 Task: Assign Person0003 as Assignee of Child Issue ChildIssue0013 of Issue Issue0007 in Backlog  in Scrum Project Project0002 in Jira
Action: Mouse moved to (430, 484)
Screenshot: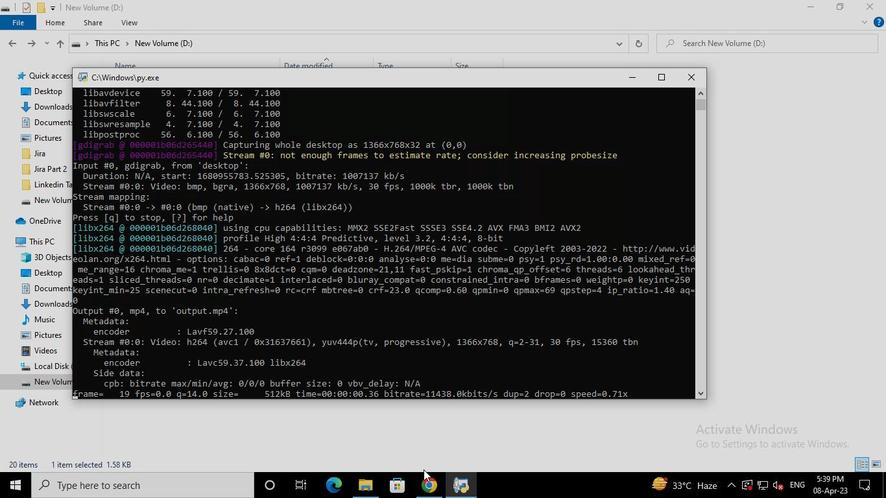 
Action: Mouse pressed left at (430, 484)
Screenshot: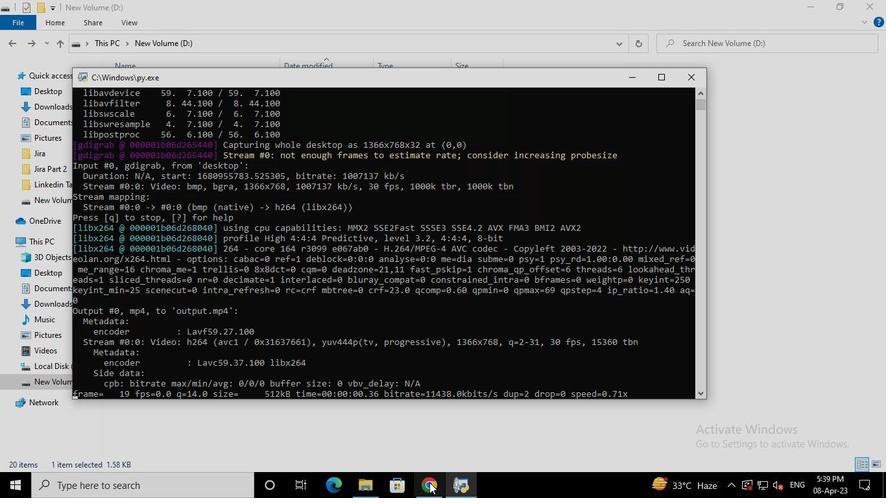 
Action: Mouse moved to (93, 204)
Screenshot: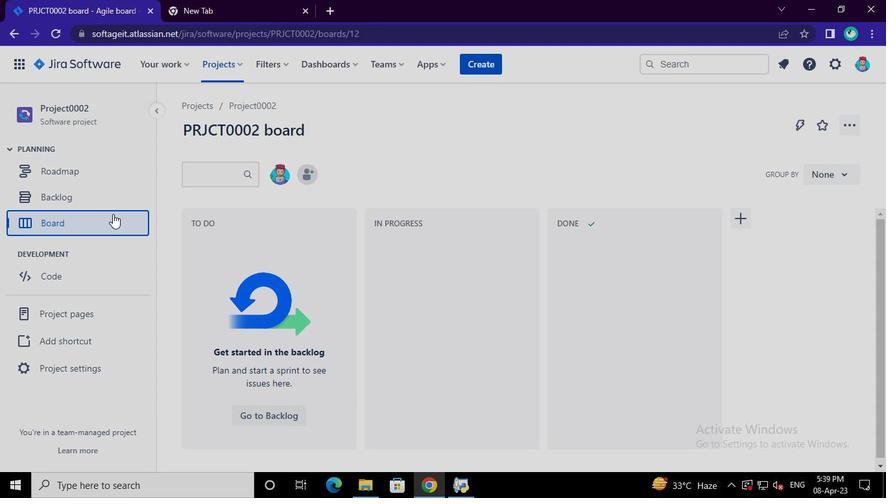 
Action: Mouse pressed left at (93, 204)
Screenshot: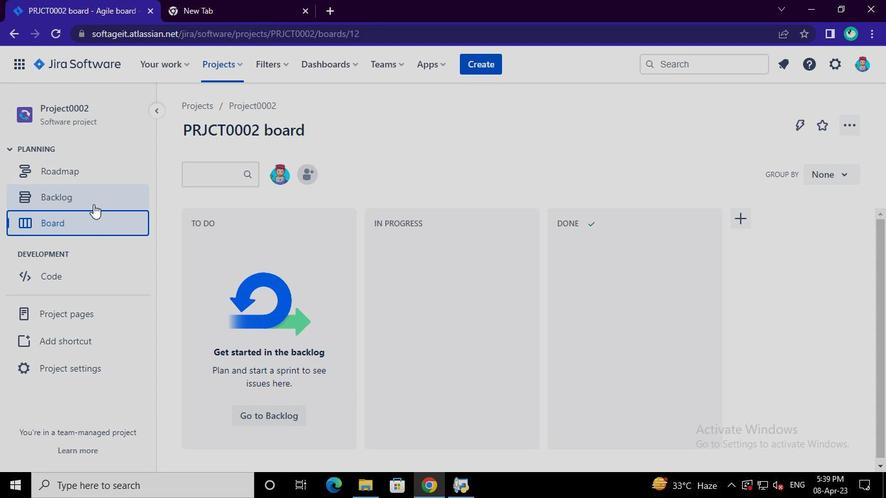 
Action: Mouse moved to (299, 387)
Screenshot: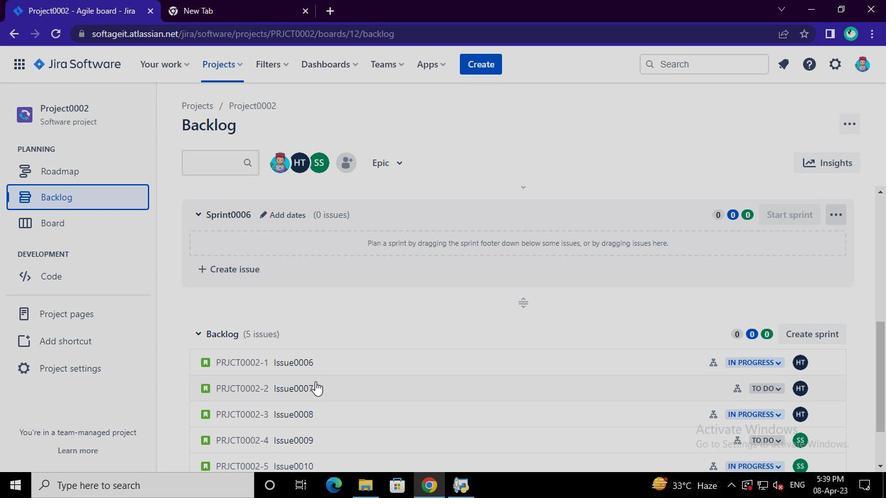 
Action: Mouse pressed left at (299, 387)
Screenshot: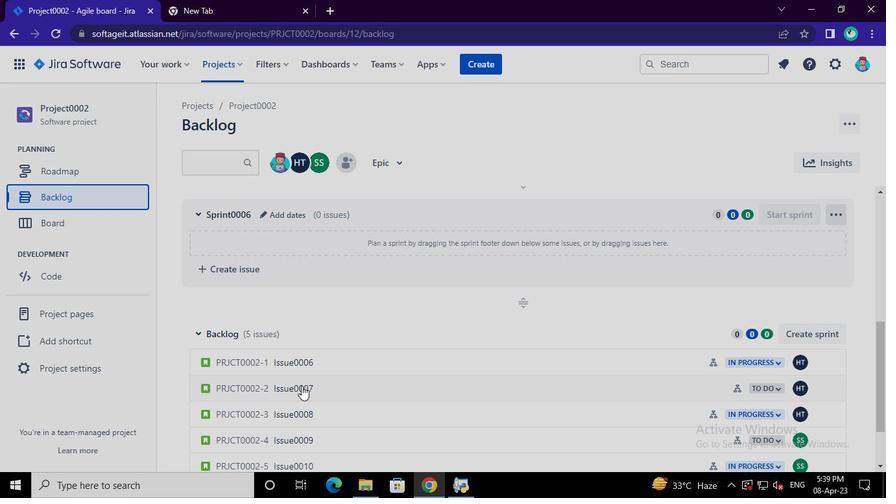 
Action: Mouse moved to (803, 346)
Screenshot: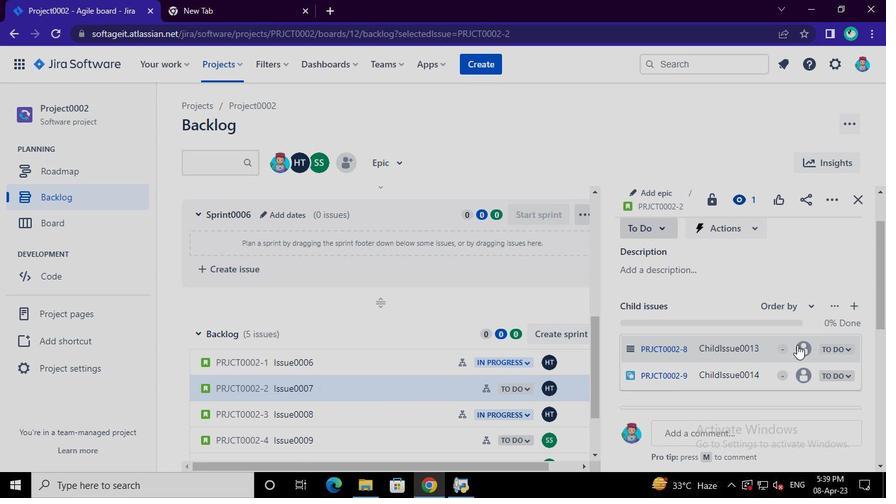 
Action: Mouse pressed left at (803, 346)
Screenshot: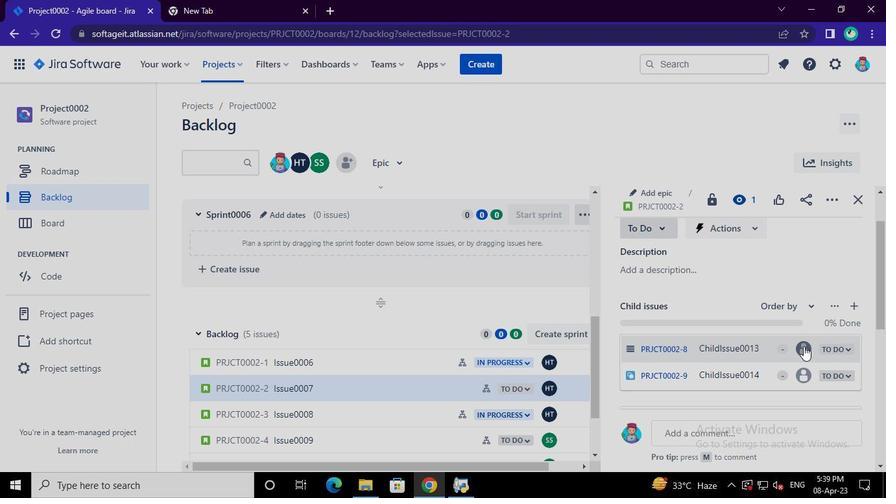 
Action: Mouse moved to (689, 432)
Screenshot: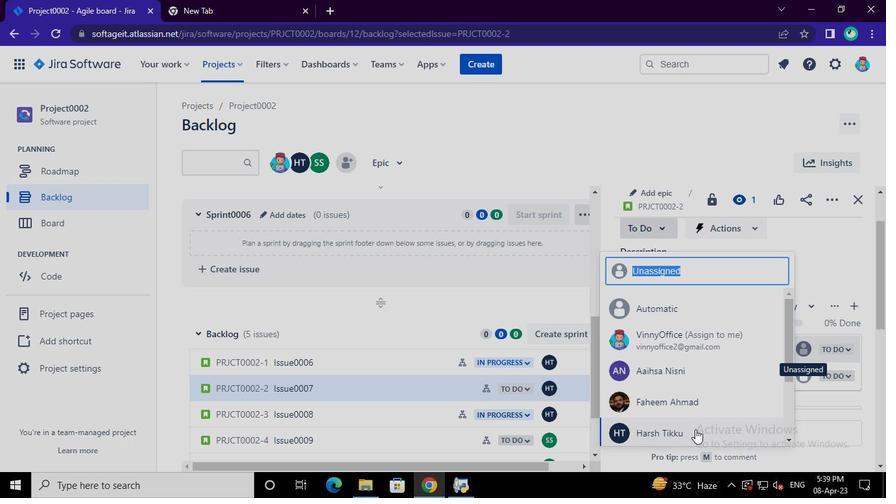 
Action: Mouse pressed left at (689, 432)
Screenshot: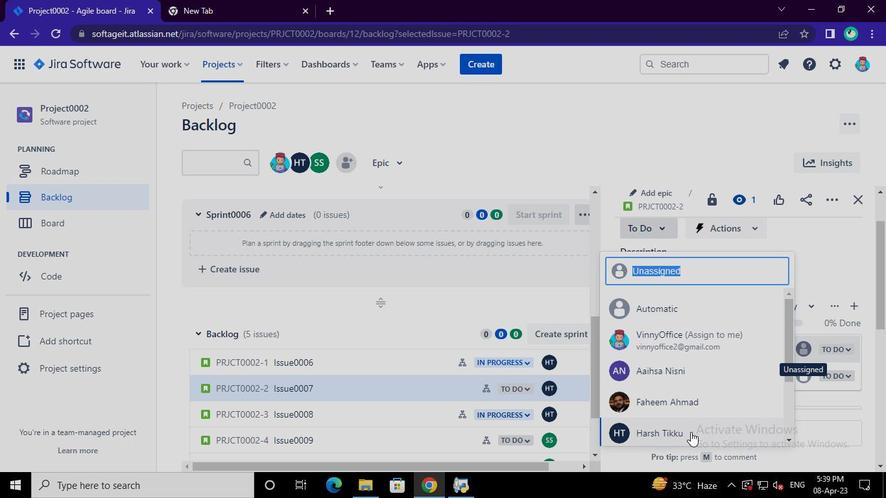 
Action: Mouse moved to (469, 487)
Screenshot: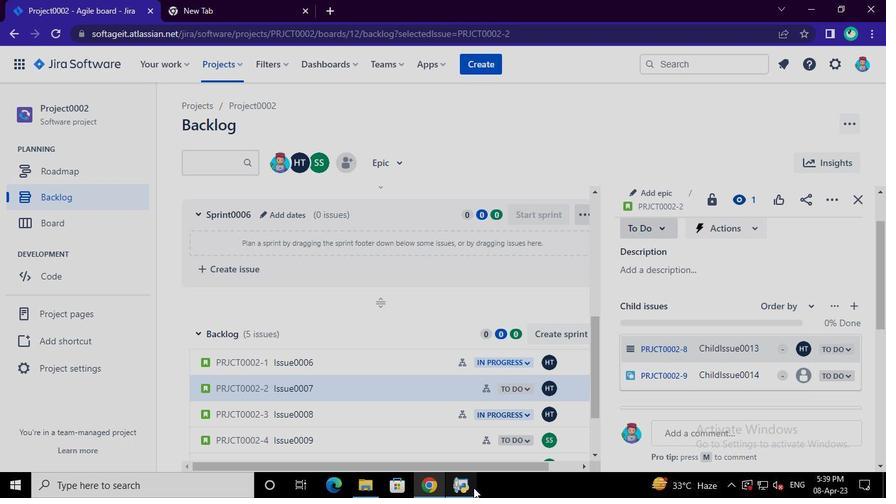 
Action: Mouse pressed left at (469, 487)
Screenshot: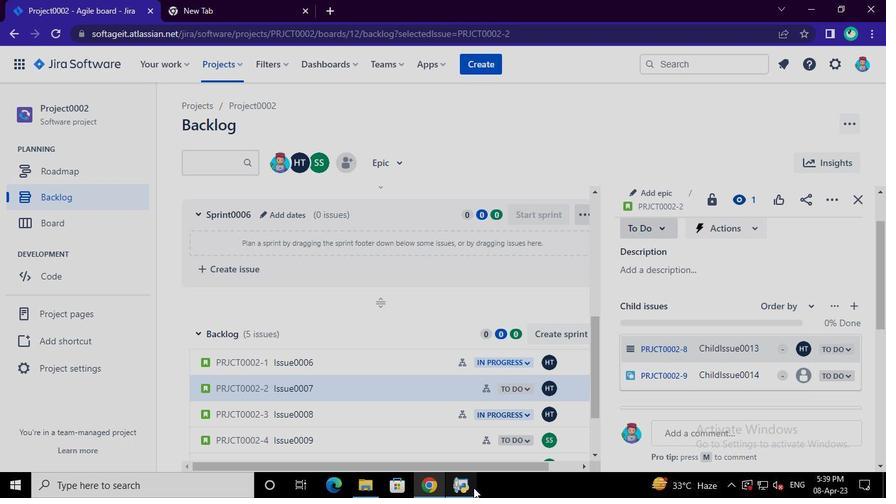 
Action: Mouse moved to (692, 81)
Screenshot: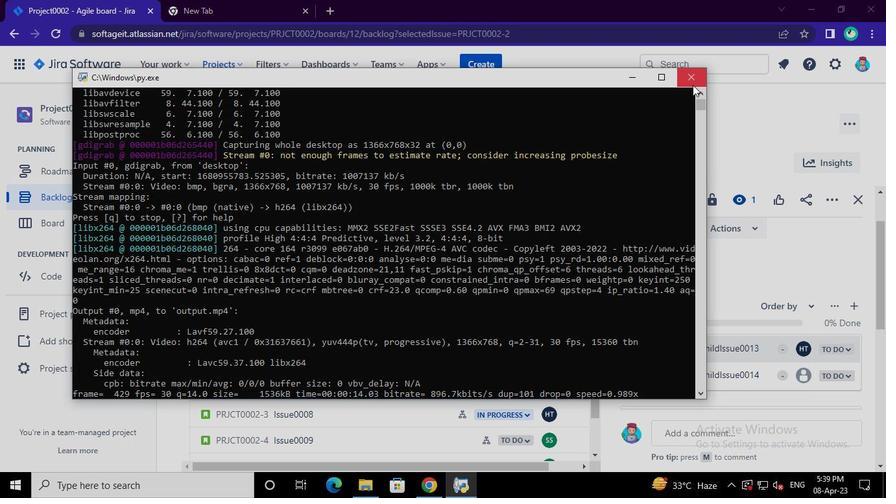 
Action: Mouse pressed left at (692, 81)
Screenshot: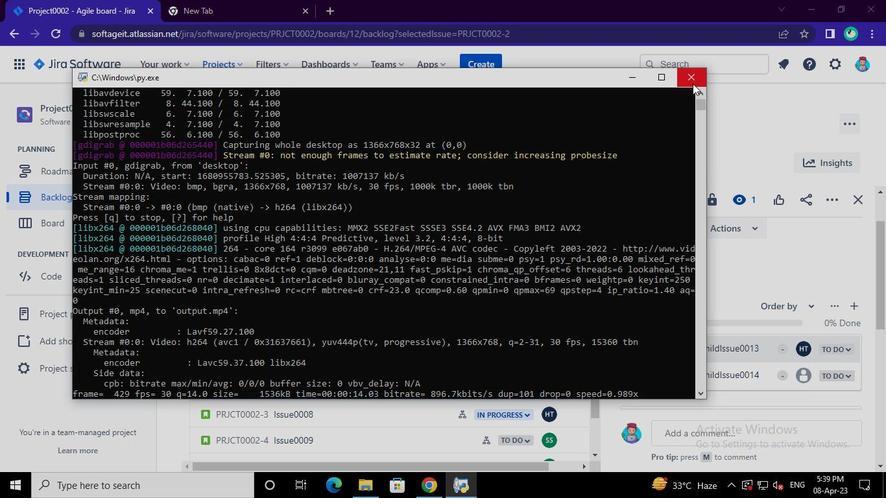 
